 Task: Look for products from Organick Pastures only.
Action: Mouse moved to (42, 349)
Screenshot: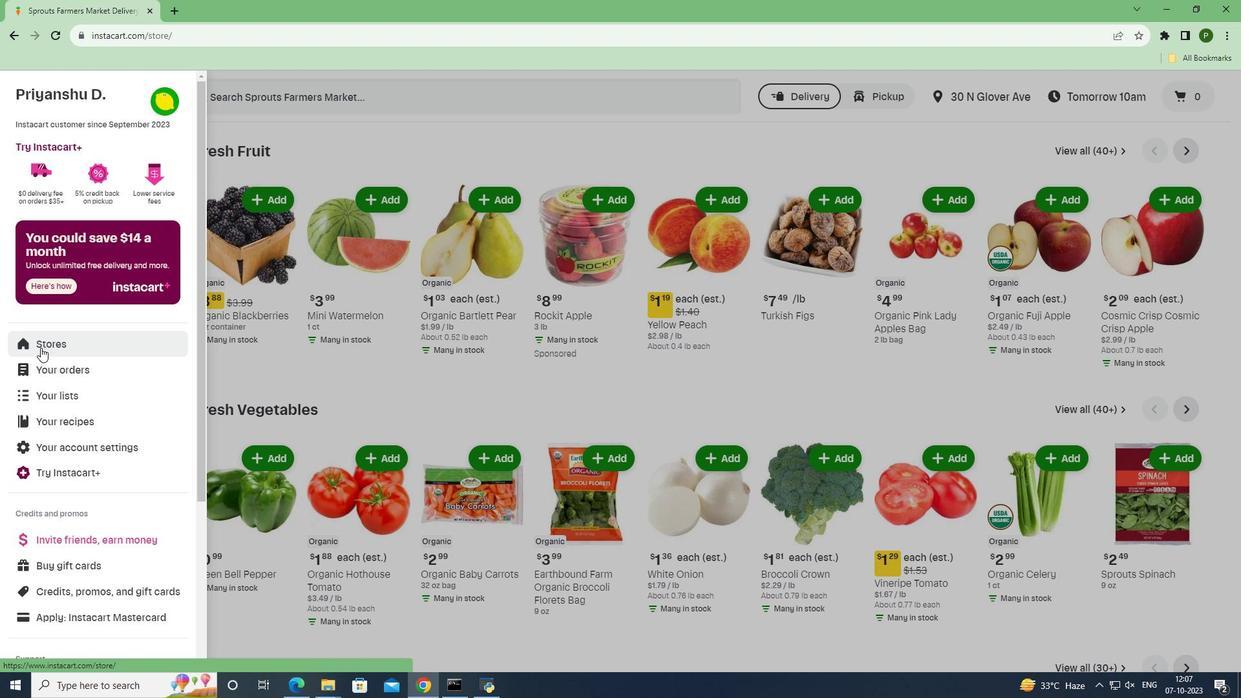 
Action: Mouse pressed left at (42, 349)
Screenshot: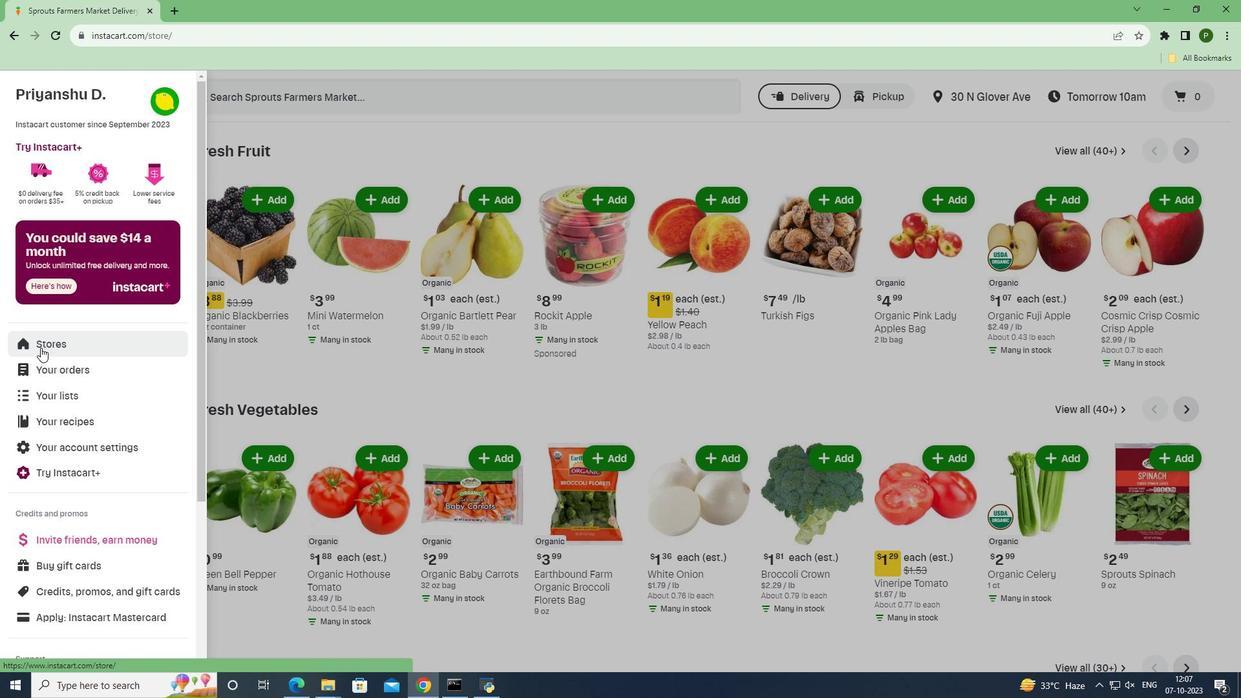 
Action: Mouse moved to (297, 154)
Screenshot: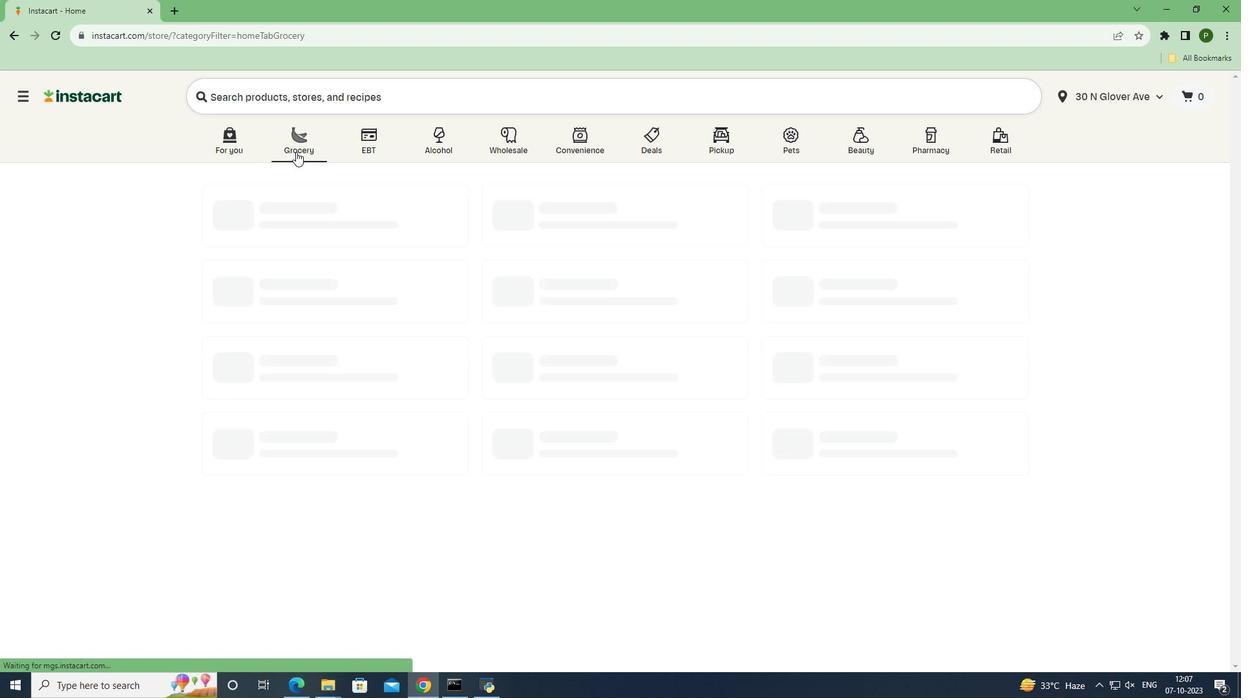 
Action: Mouse pressed left at (297, 154)
Screenshot: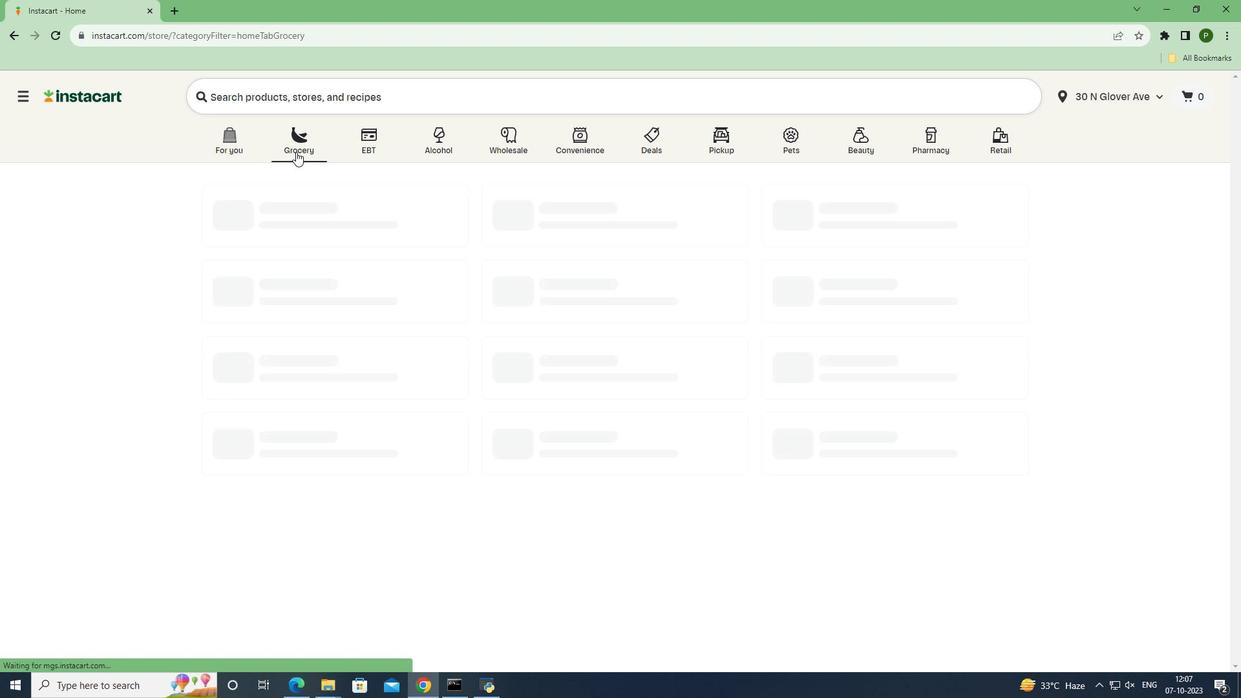 
Action: Mouse moved to (515, 298)
Screenshot: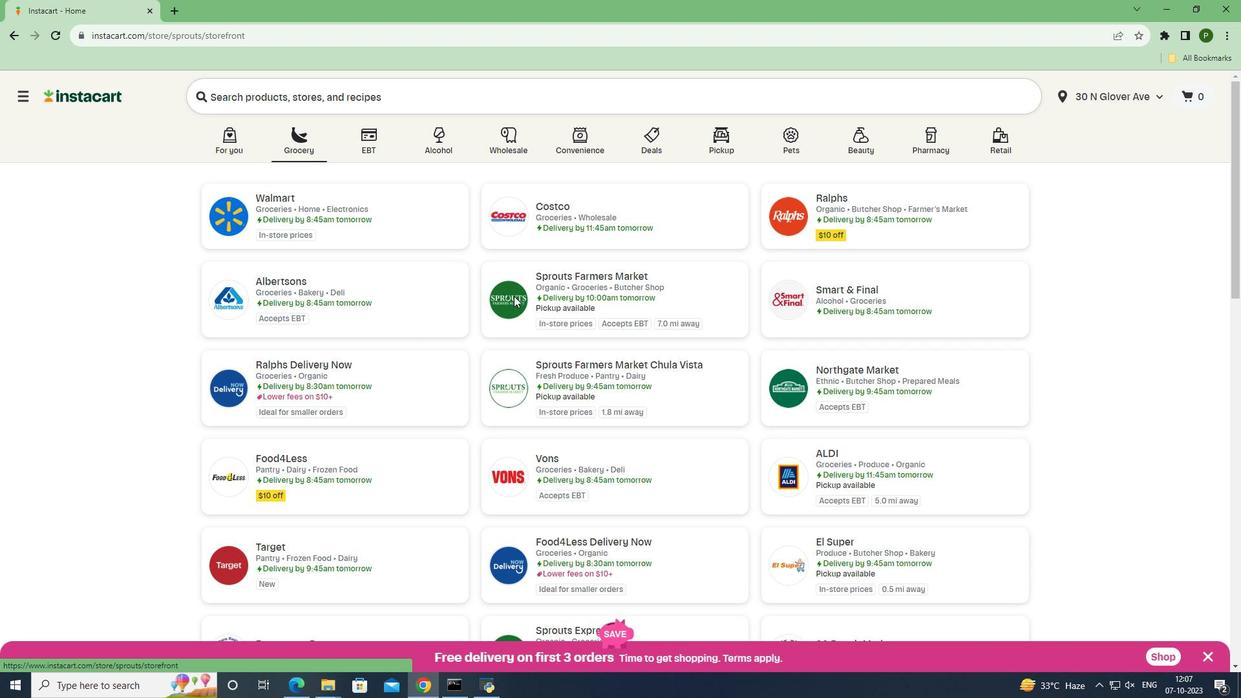 
Action: Mouse pressed left at (515, 298)
Screenshot: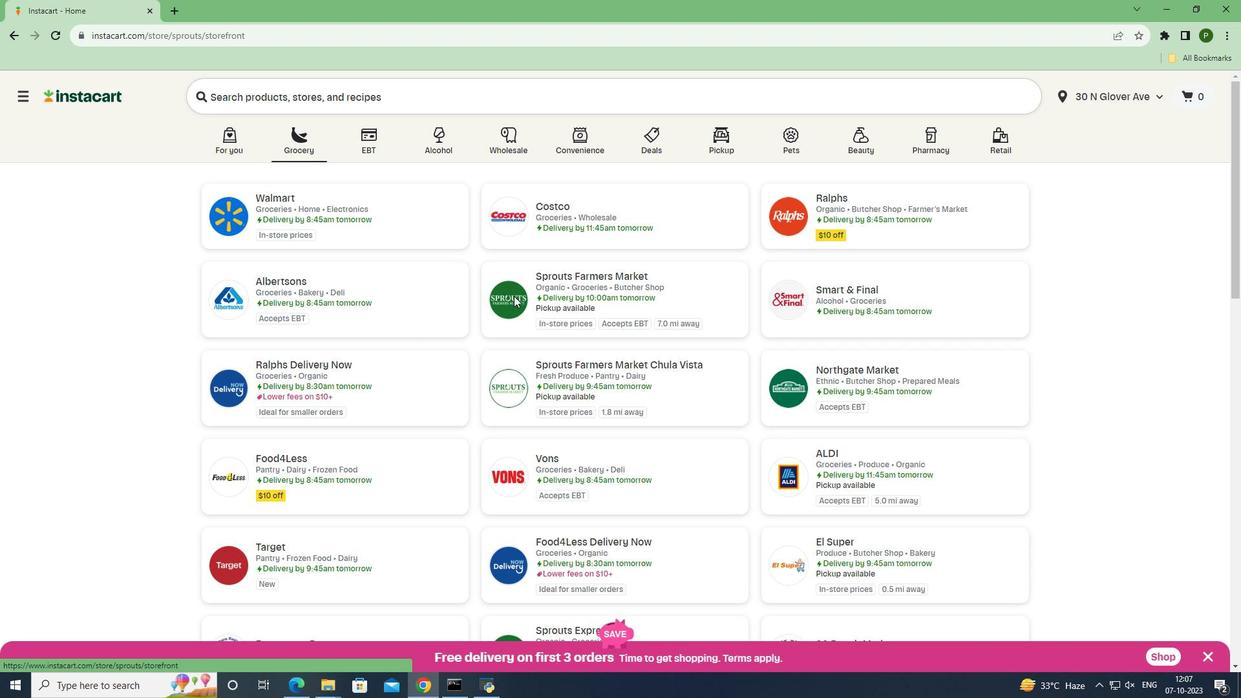 
Action: Mouse moved to (107, 420)
Screenshot: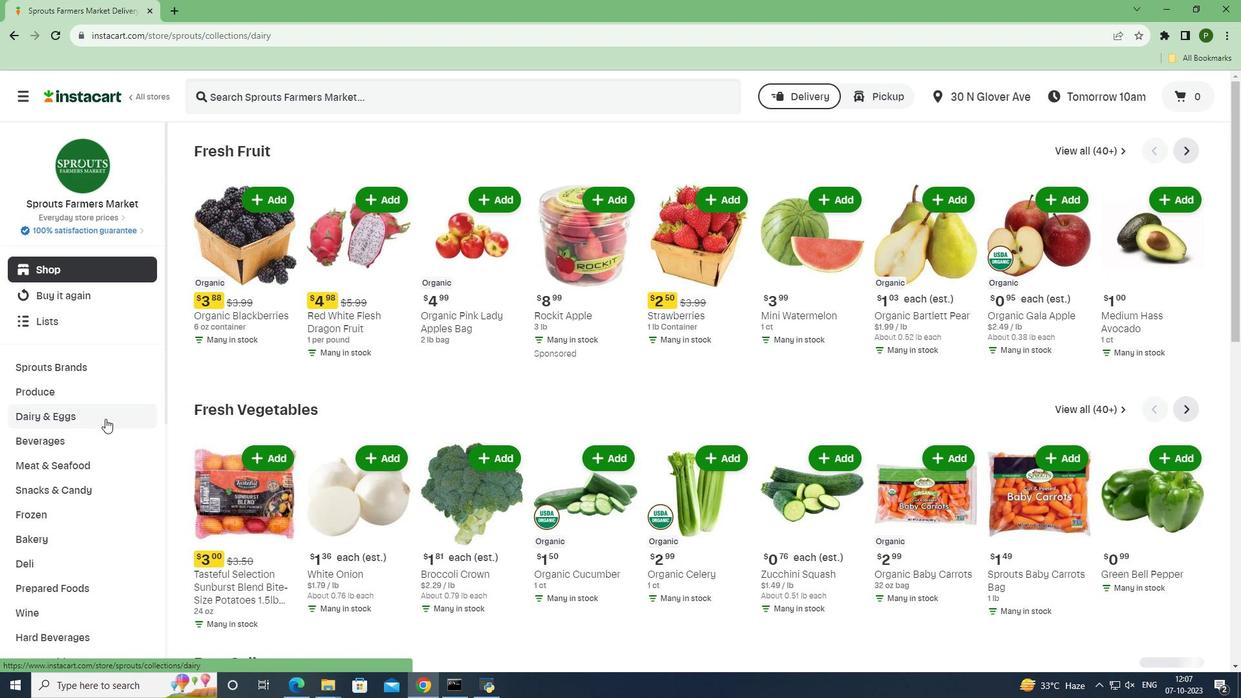 
Action: Mouse pressed left at (107, 420)
Screenshot: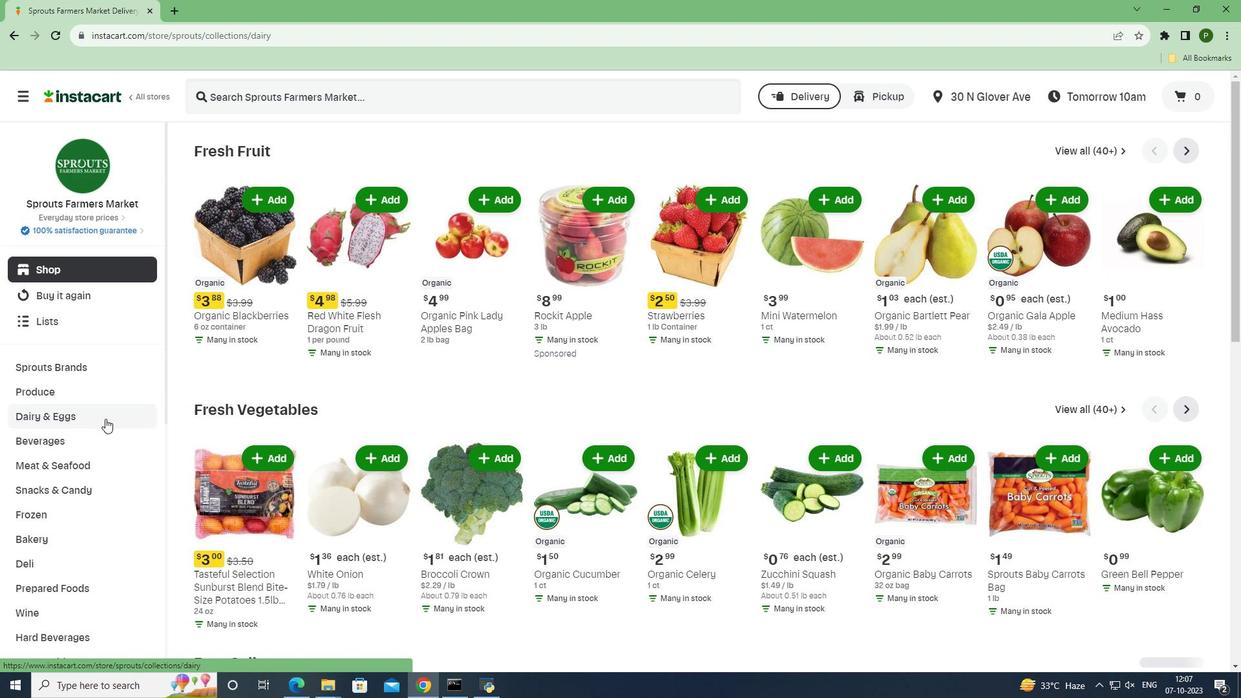 
Action: Mouse moved to (76, 493)
Screenshot: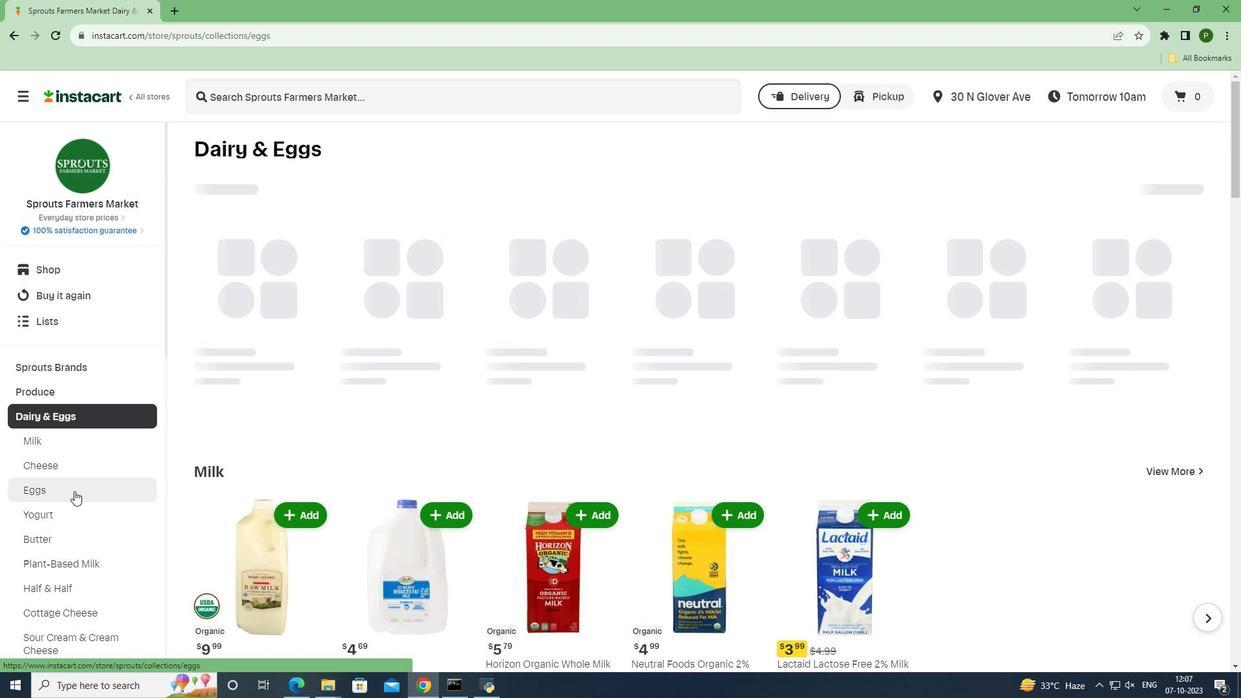 
Action: Mouse pressed left at (76, 493)
Screenshot: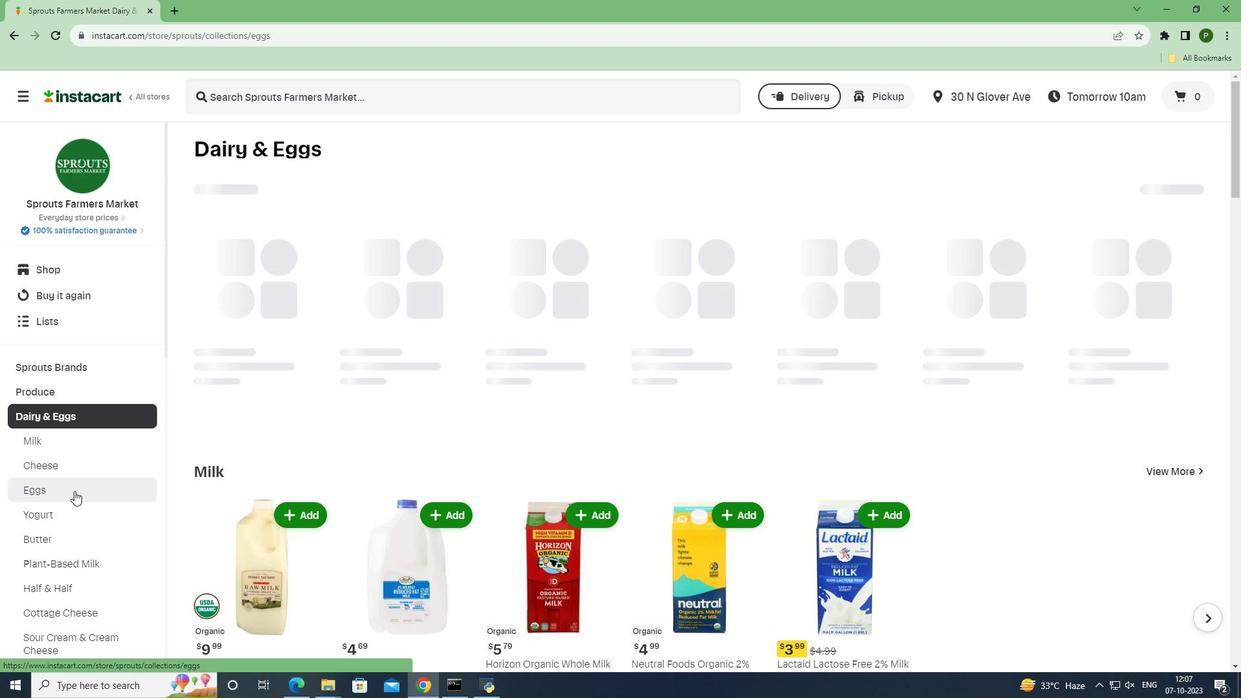 
Action: Mouse moved to (413, 197)
Screenshot: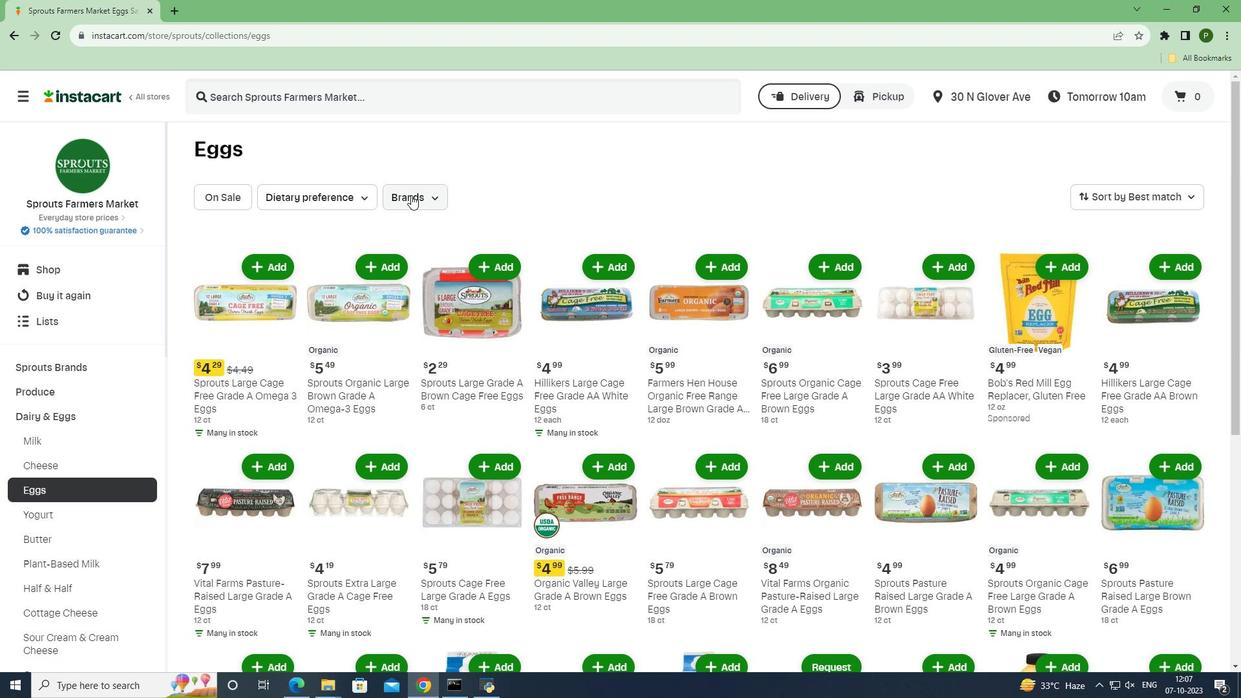 
Action: Mouse pressed left at (413, 197)
Screenshot: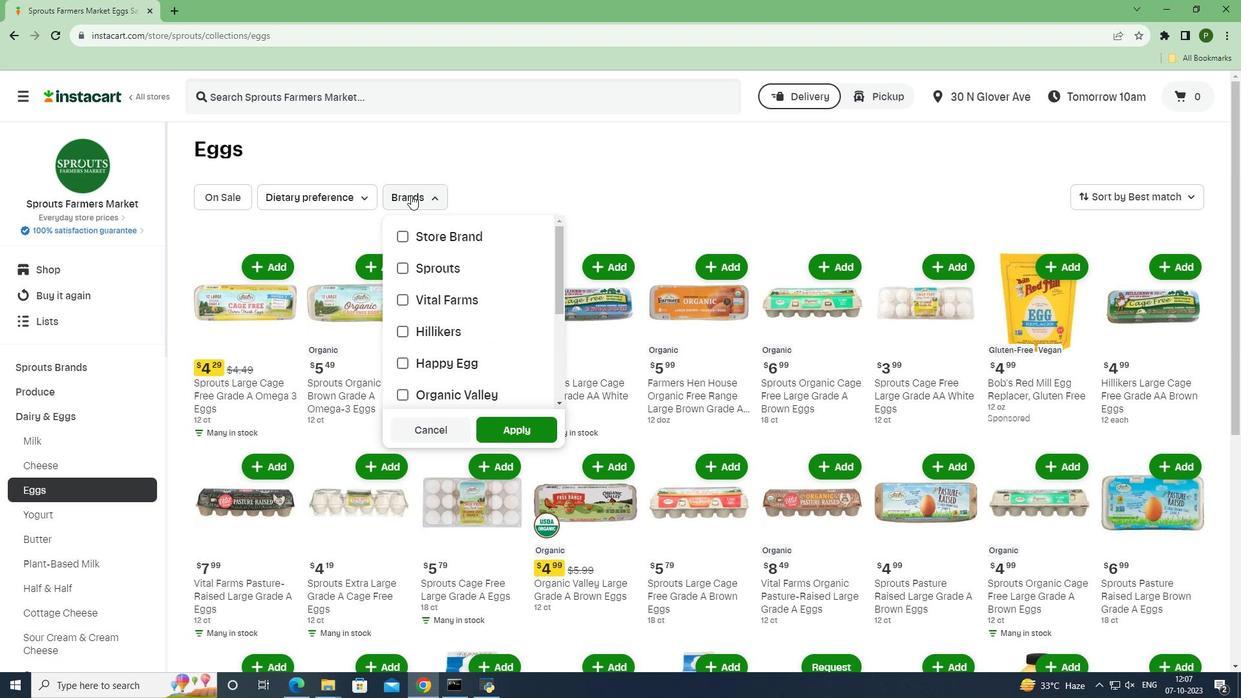 
Action: Mouse moved to (457, 294)
Screenshot: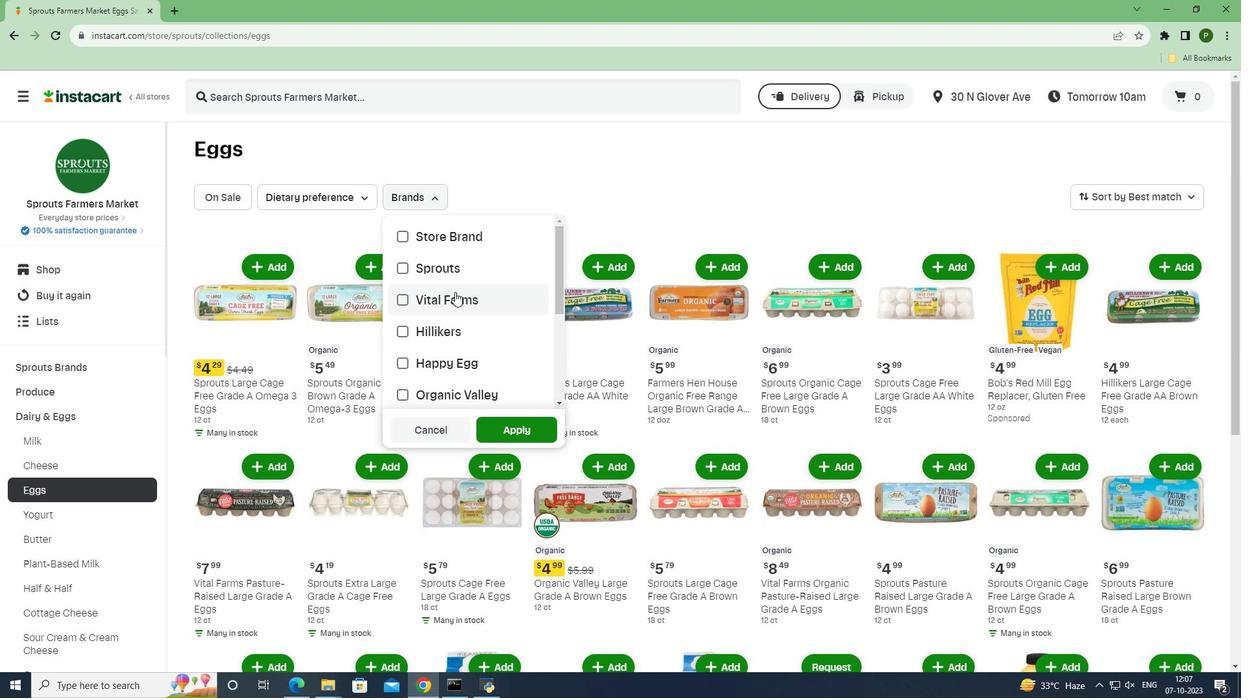 
Action: Mouse scrolled (457, 293) with delta (0, 0)
Screenshot: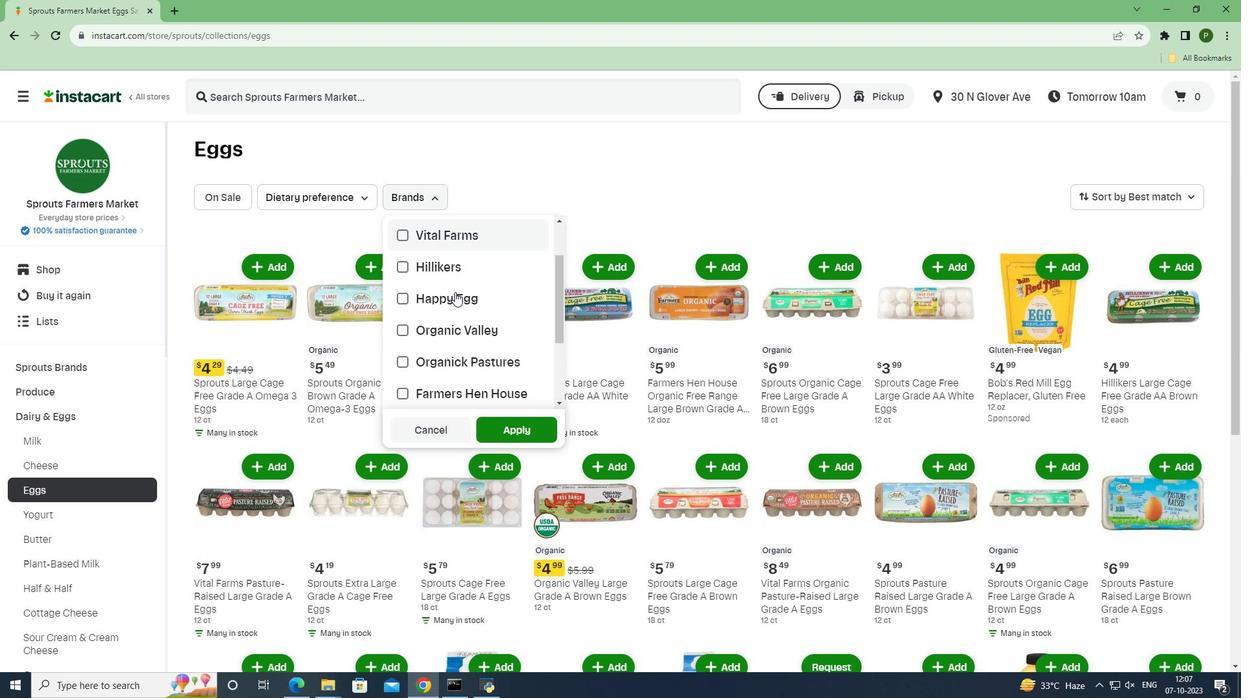 
Action: Mouse moved to (464, 363)
Screenshot: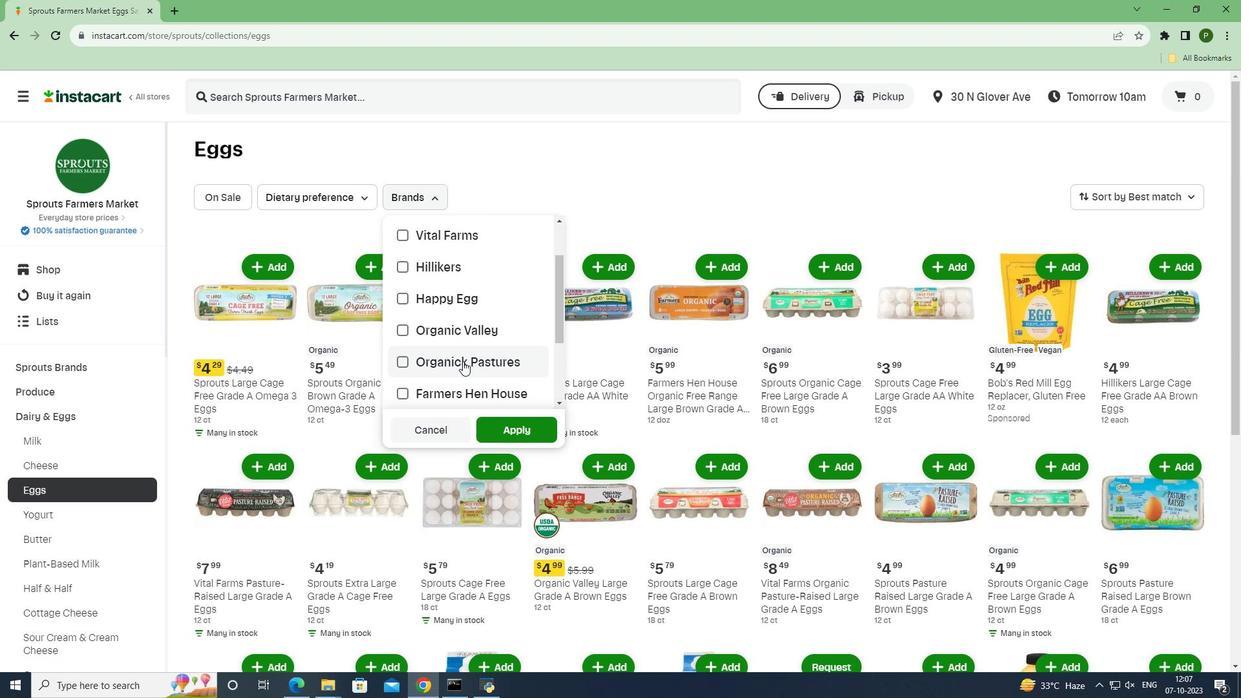 
Action: Mouse pressed left at (464, 363)
Screenshot: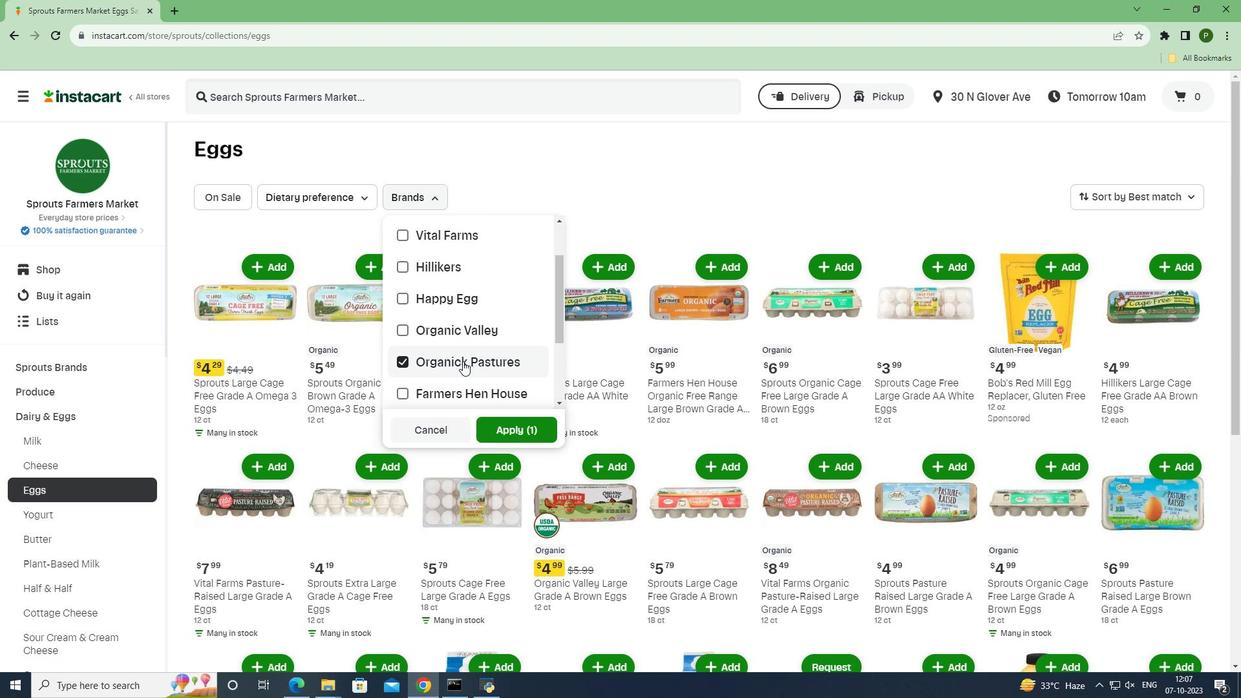 
Action: Mouse moved to (520, 433)
Screenshot: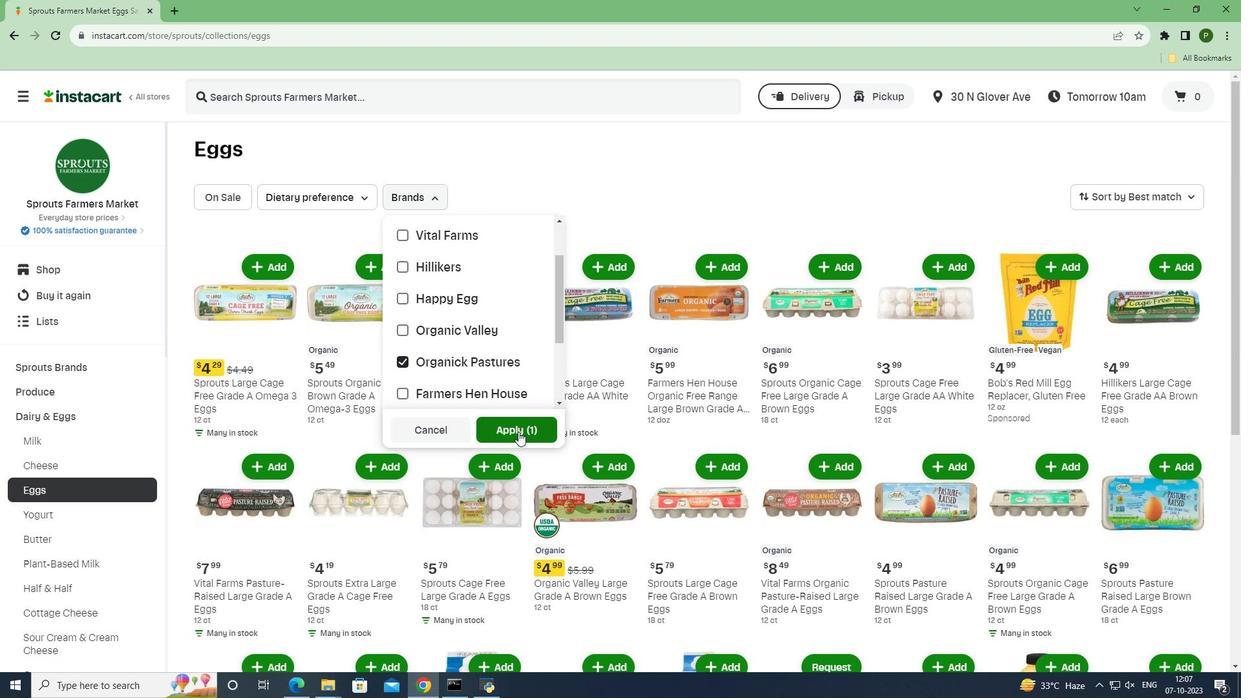 
Action: Mouse pressed left at (520, 433)
Screenshot: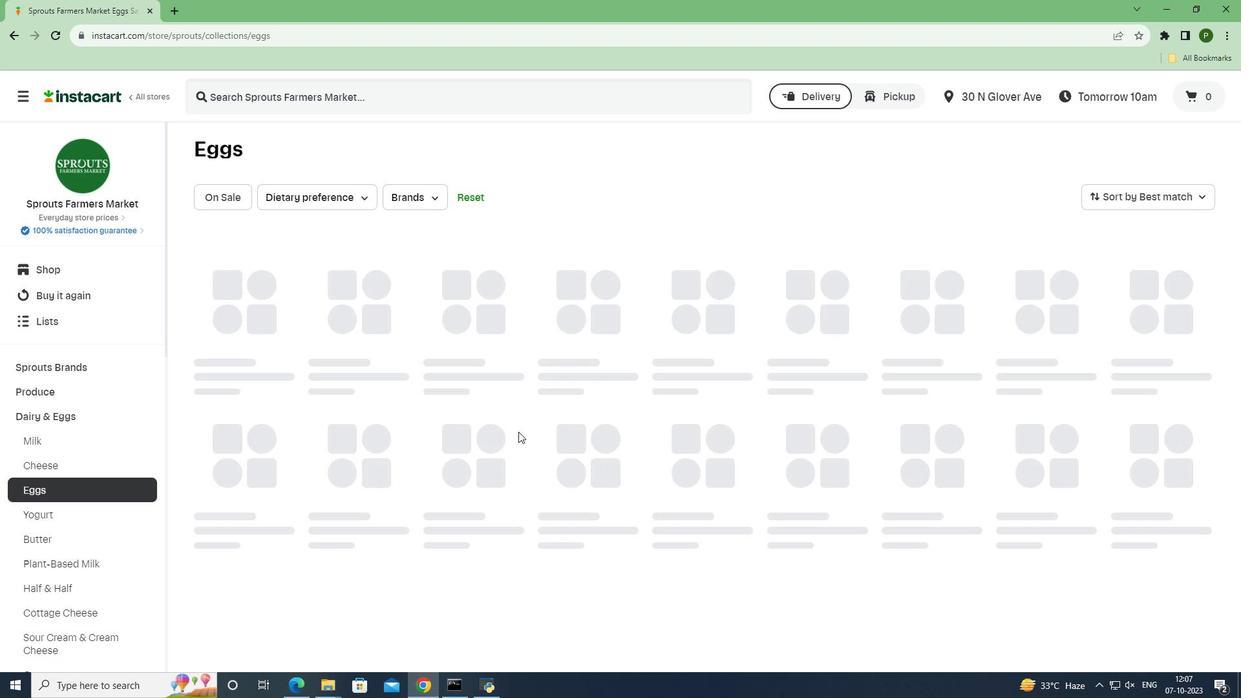 
Action: Mouse moved to (555, 374)
Screenshot: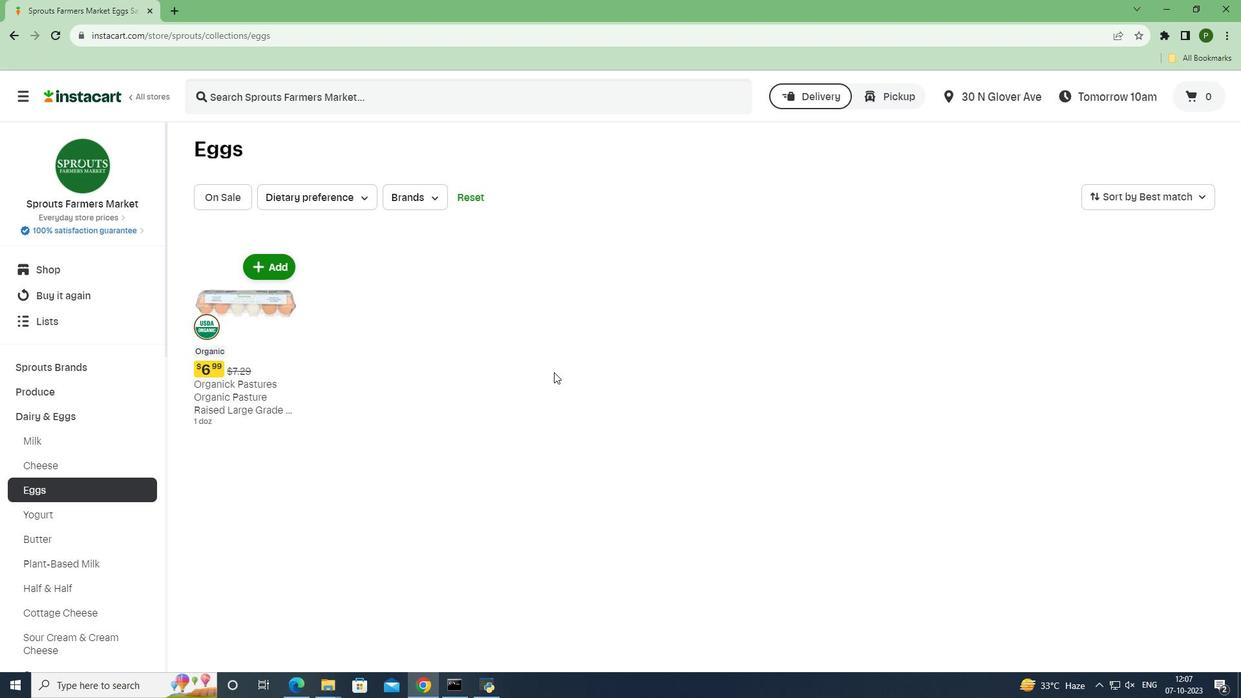 
